 Task: Create a rule from the Agile list, Priority changed -> Complete task in the project AgileRevolution if Priority Cleared then Complete Task
Action: Mouse moved to (62, 296)
Screenshot: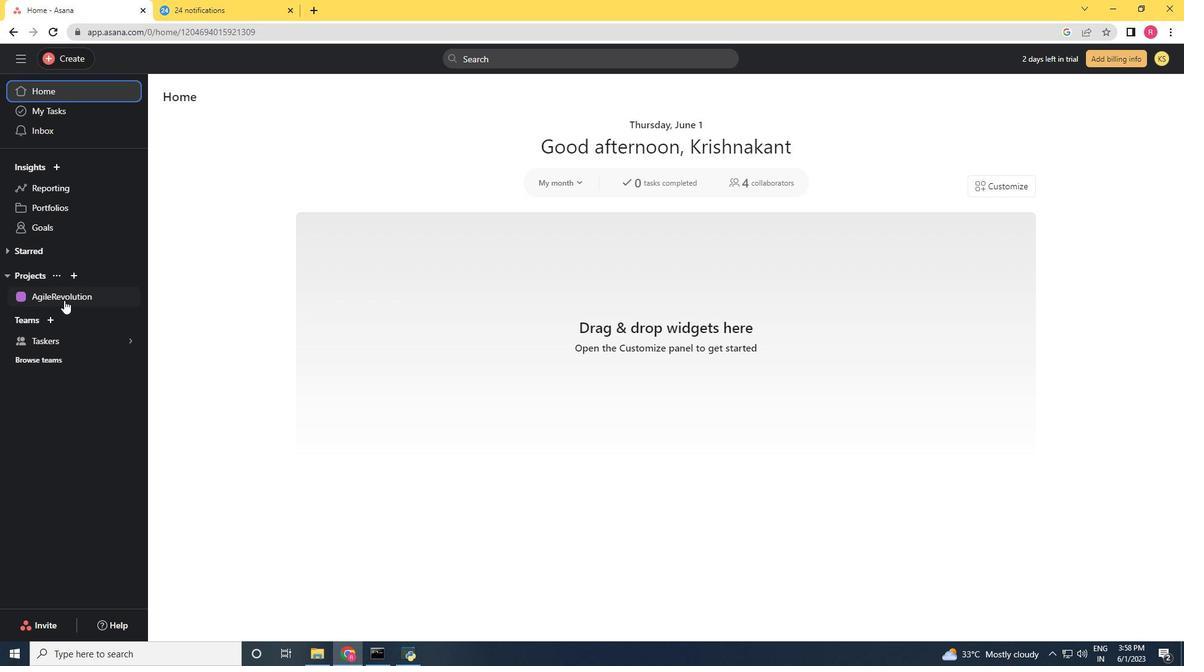 
Action: Mouse pressed left at (62, 296)
Screenshot: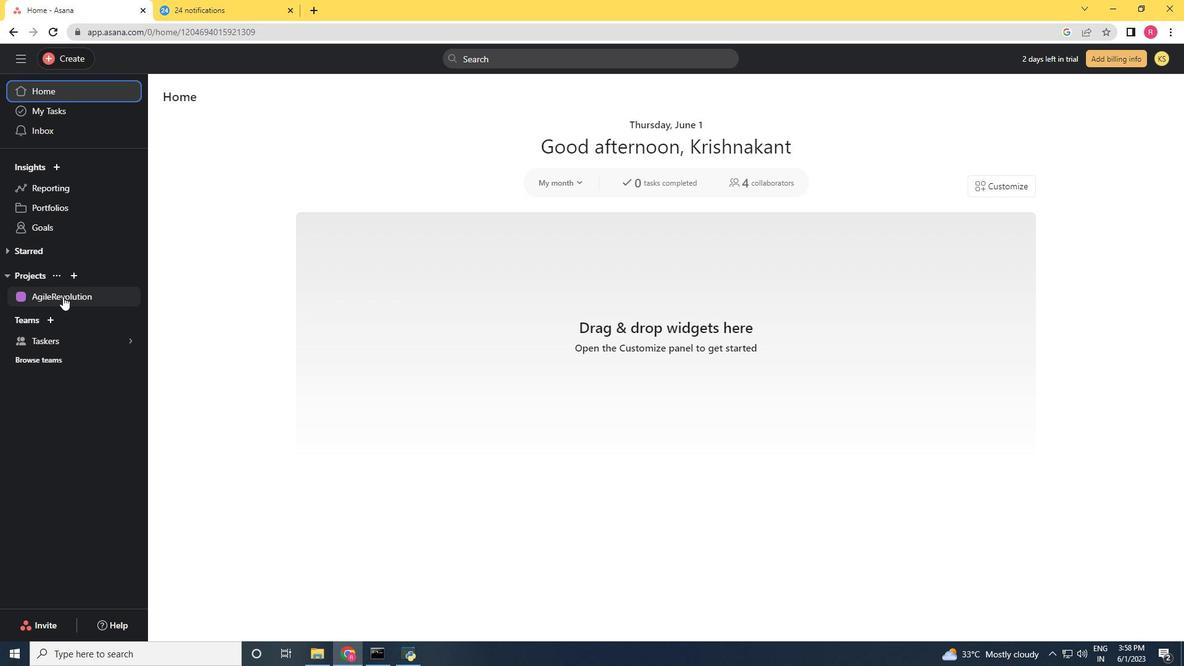 
Action: Mouse moved to (1140, 105)
Screenshot: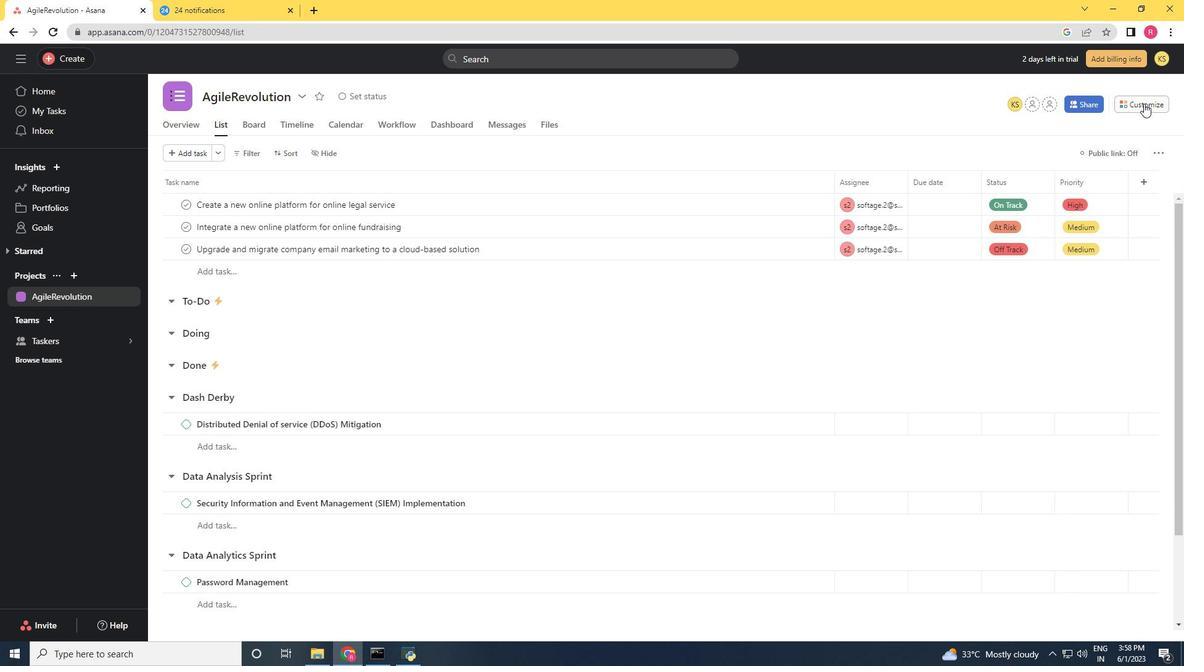 
Action: Mouse pressed left at (1140, 105)
Screenshot: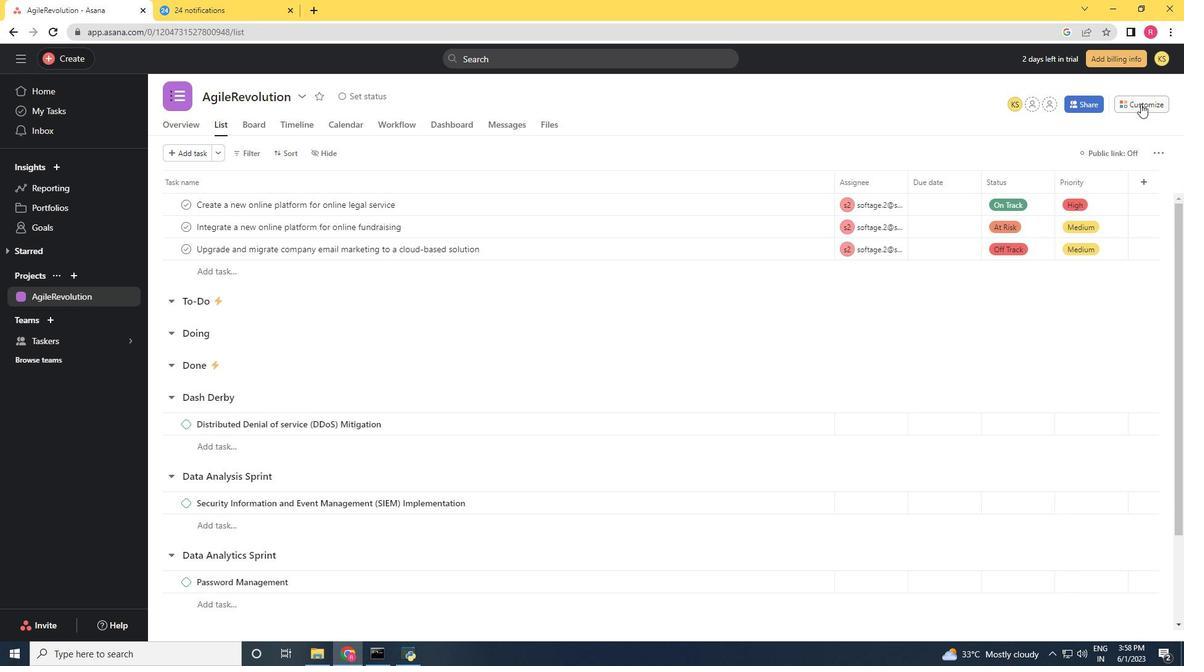 
Action: Mouse moved to (917, 274)
Screenshot: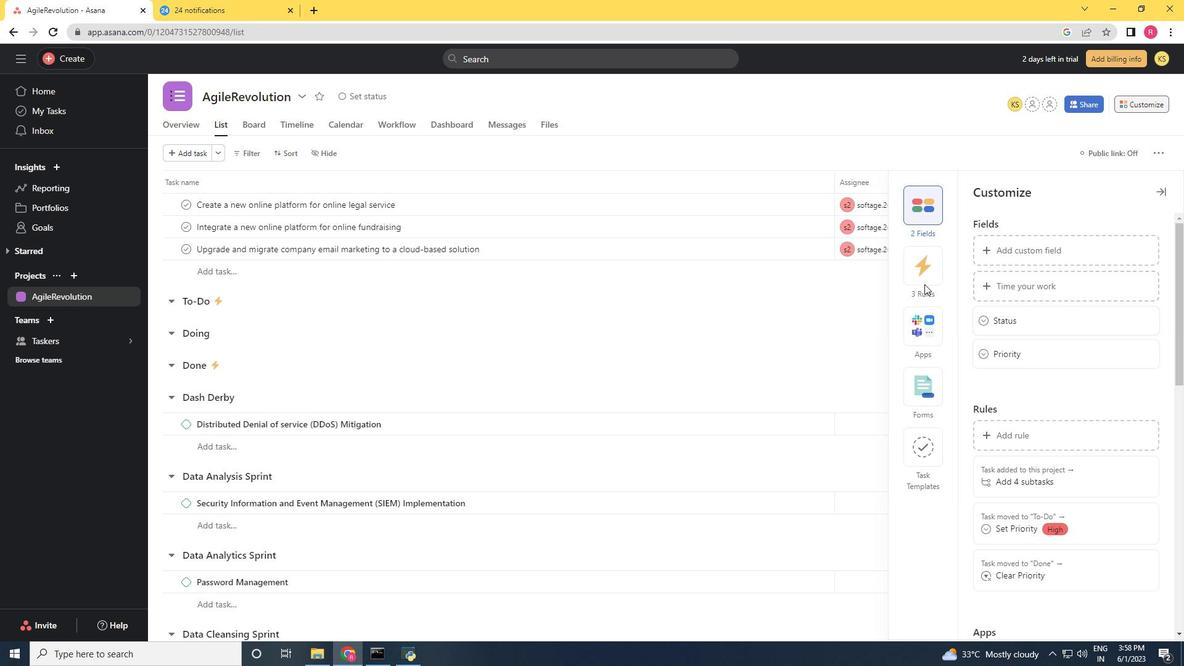 
Action: Mouse pressed left at (917, 274)
Screenshot: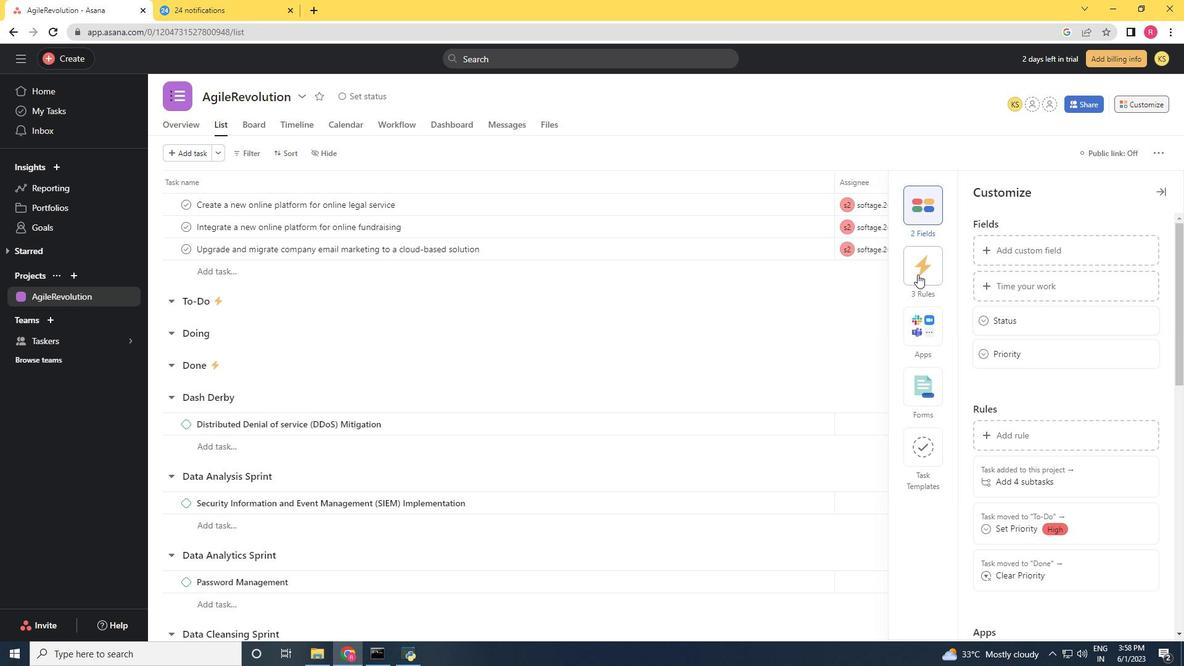 
Action: Mouse moved to (1031, 255)
Screenshot: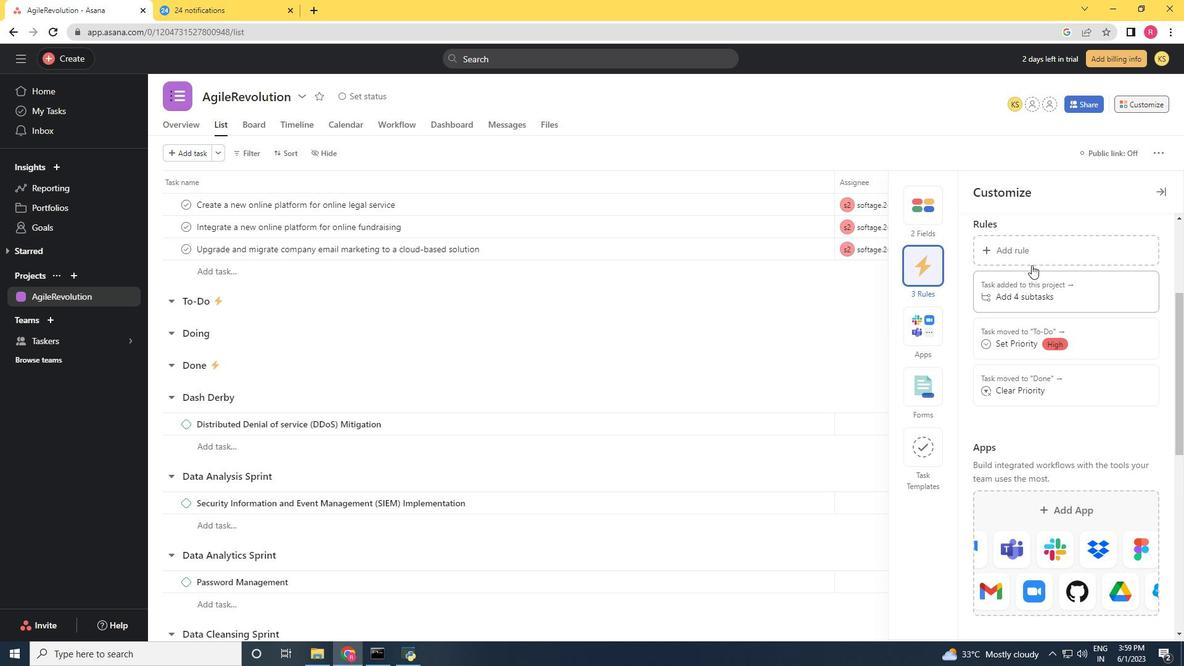 
Action: Mouse pressed left at (1031, 255)
Screenshot: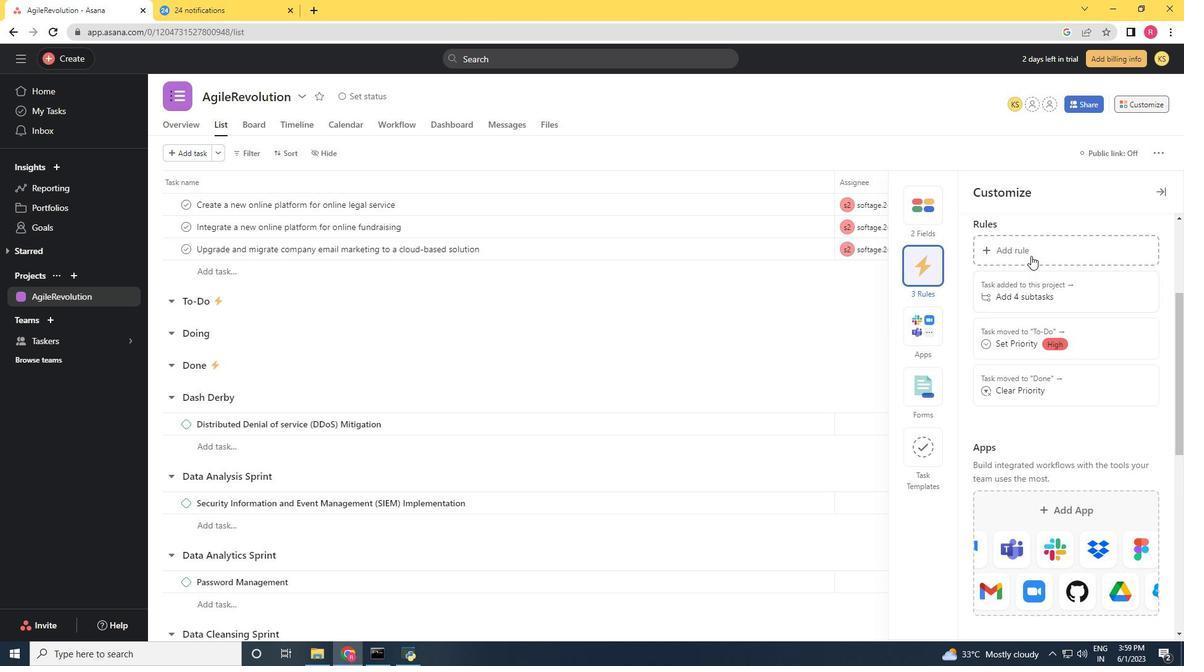 
Action: Mouse moved to (256, 186)
Screenshot: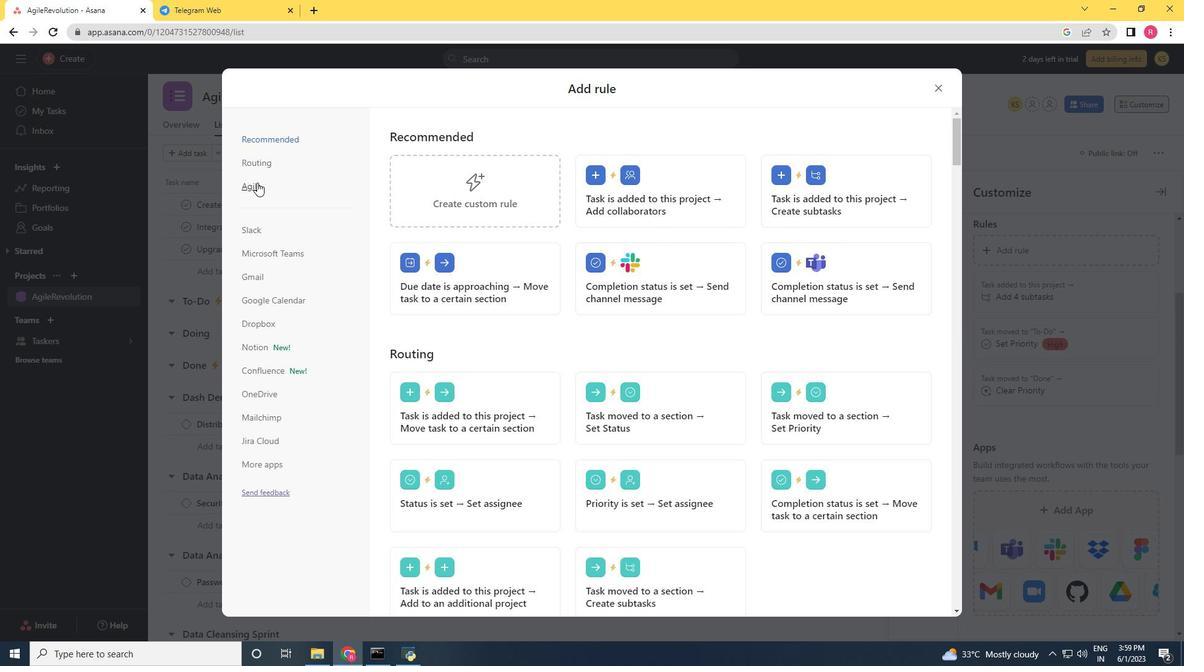 
Action: Mouse pressed left at (256, 186)
Screenshot: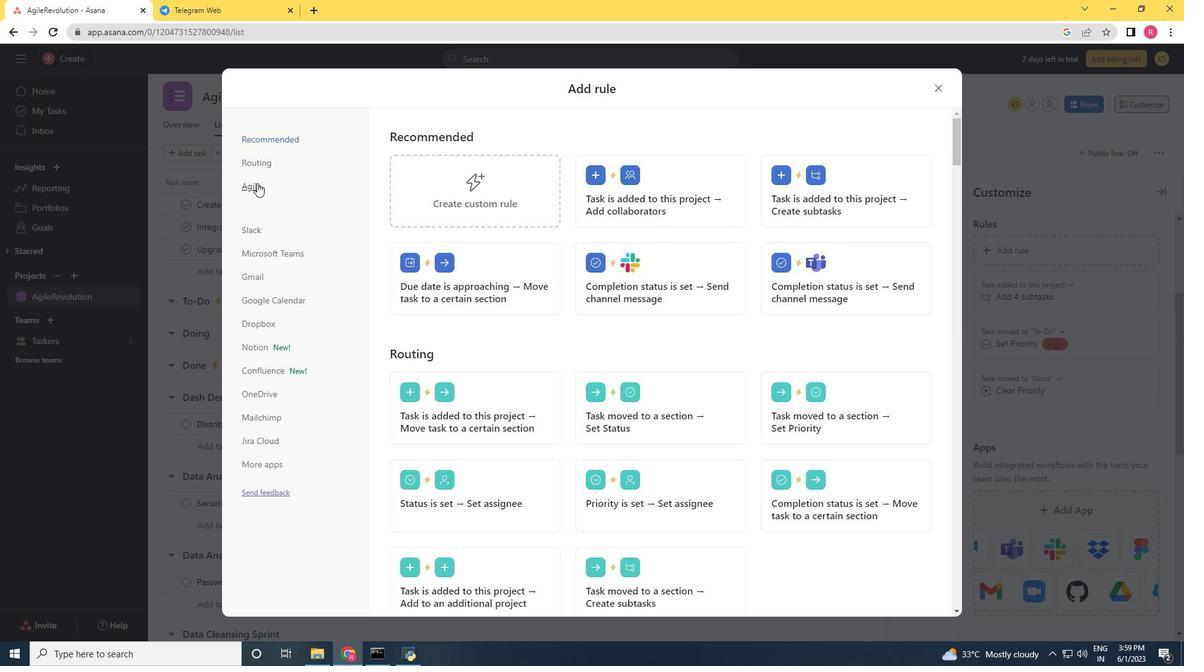 
Action: Mouse moved to (689, 201)
Screenshot: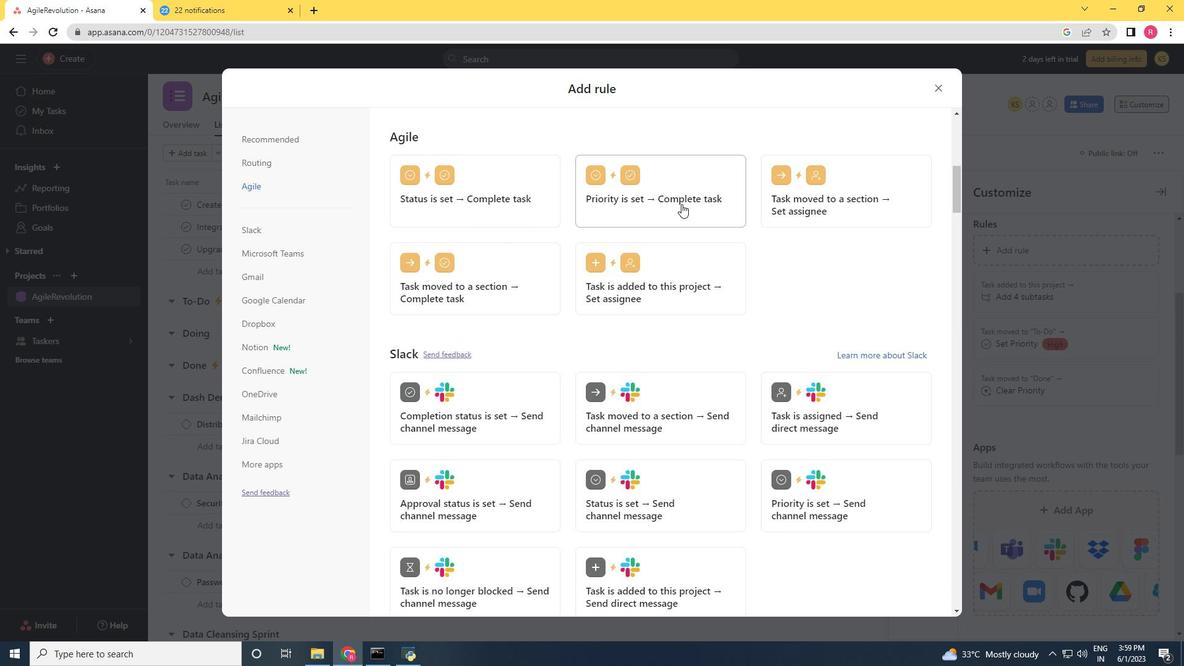 
Action: Mouse pressed left at (689, 201)
Screenshot: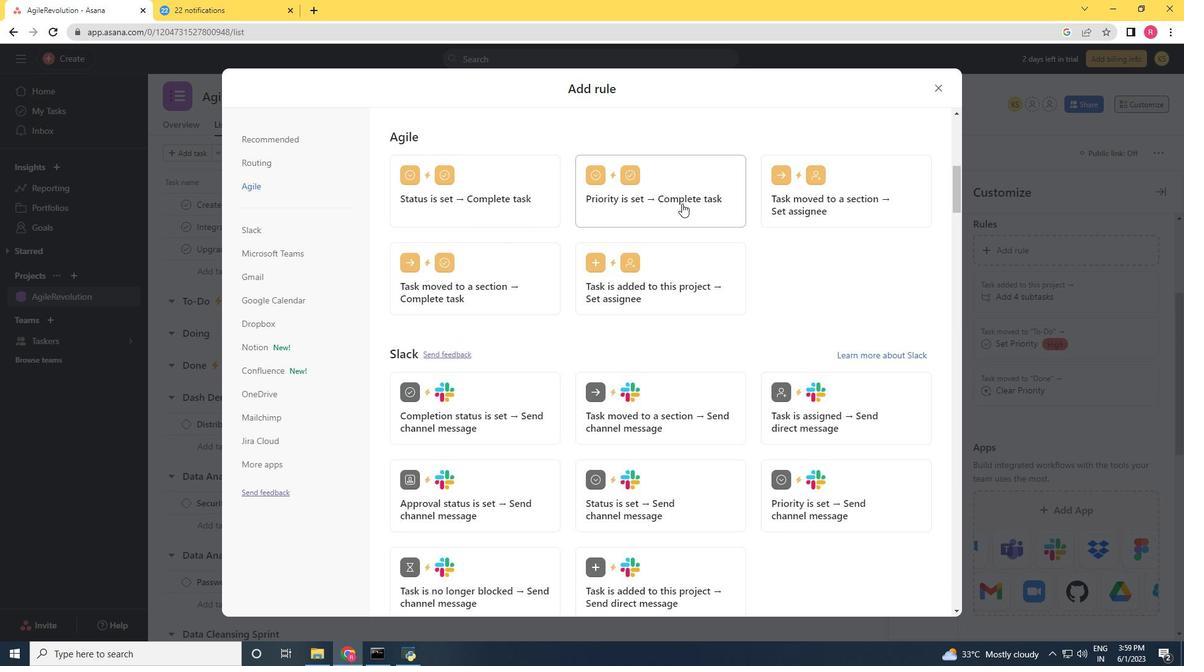 
Action: Mouse moved to (748, 220)
Screenshot: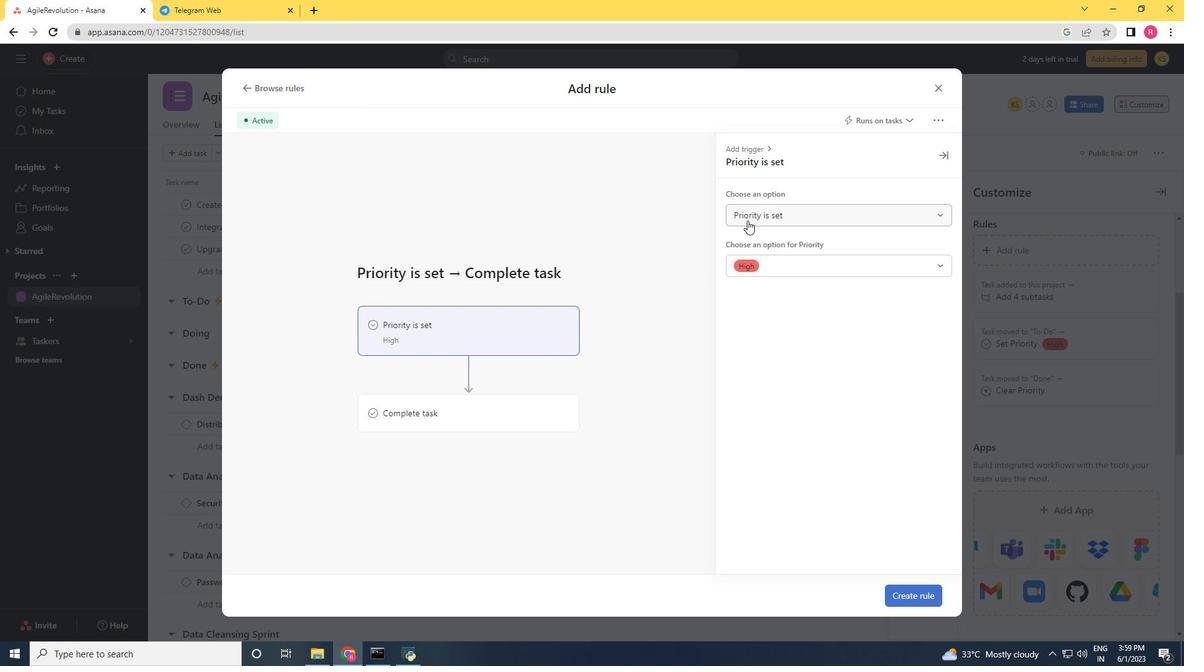 
Action: Mouse pressed left at (748, 220)
Screenshot: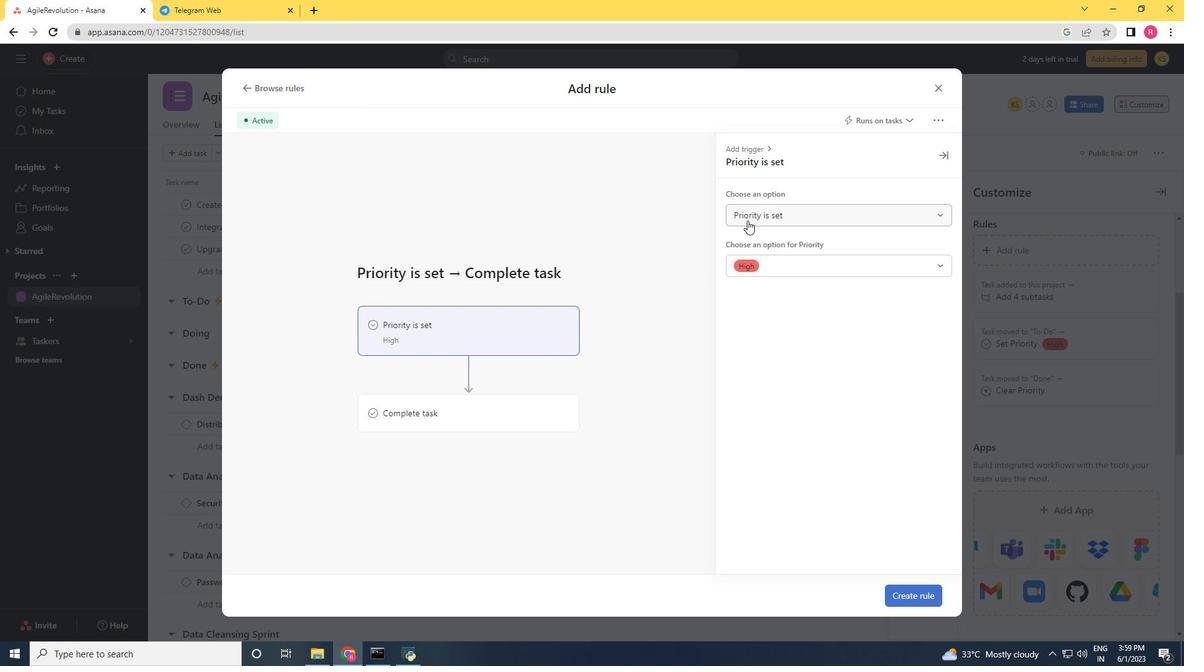 
Action: Mouse moved to (765, 270)
Screenshot: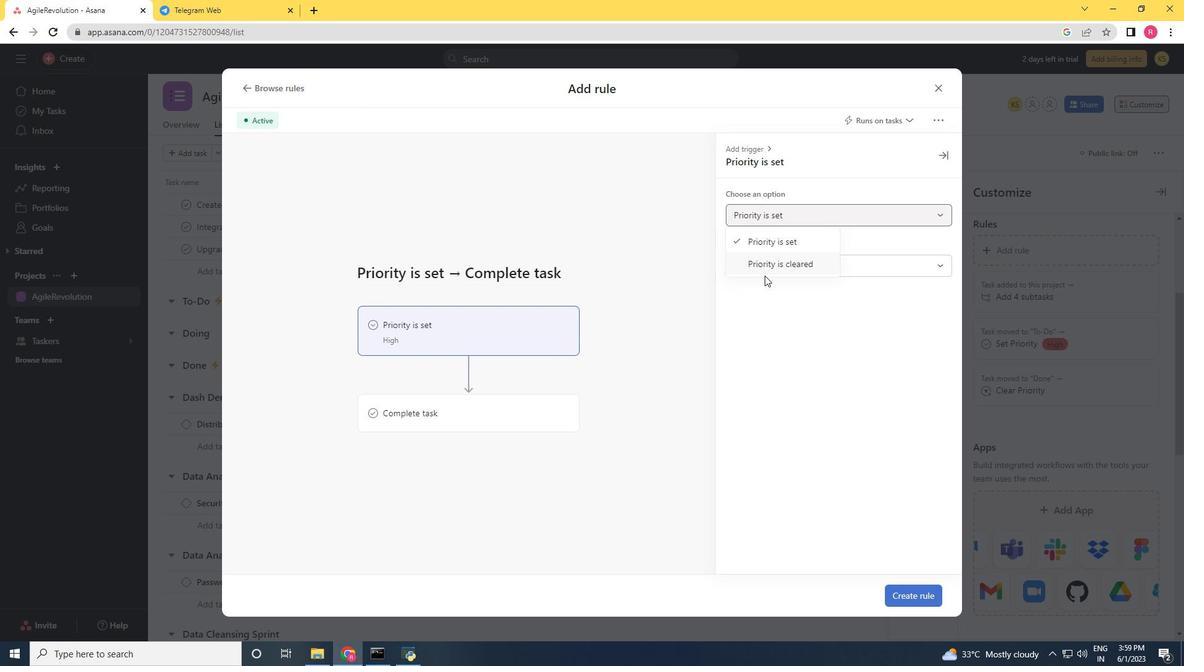 
Action: Mouse pressed left at (765, 270)
Screenshot: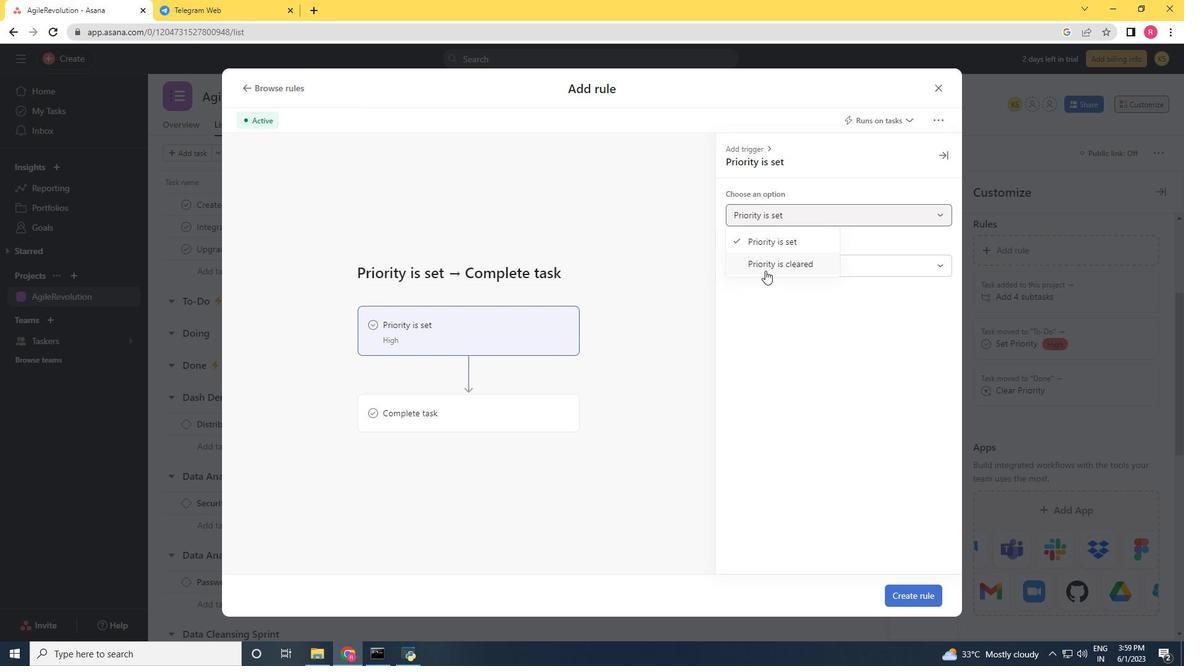 
Action: Mouse moved to (465, 398)
Screenshot: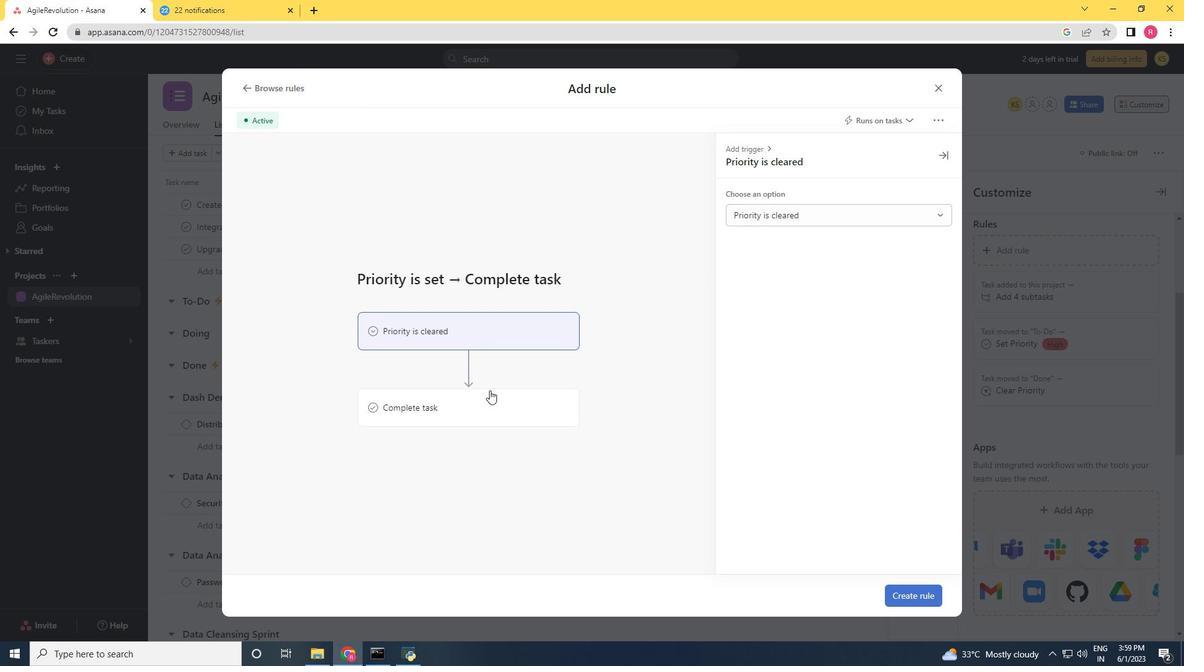 
Action: Mouse pressed left at (465, 398)
Screenshot: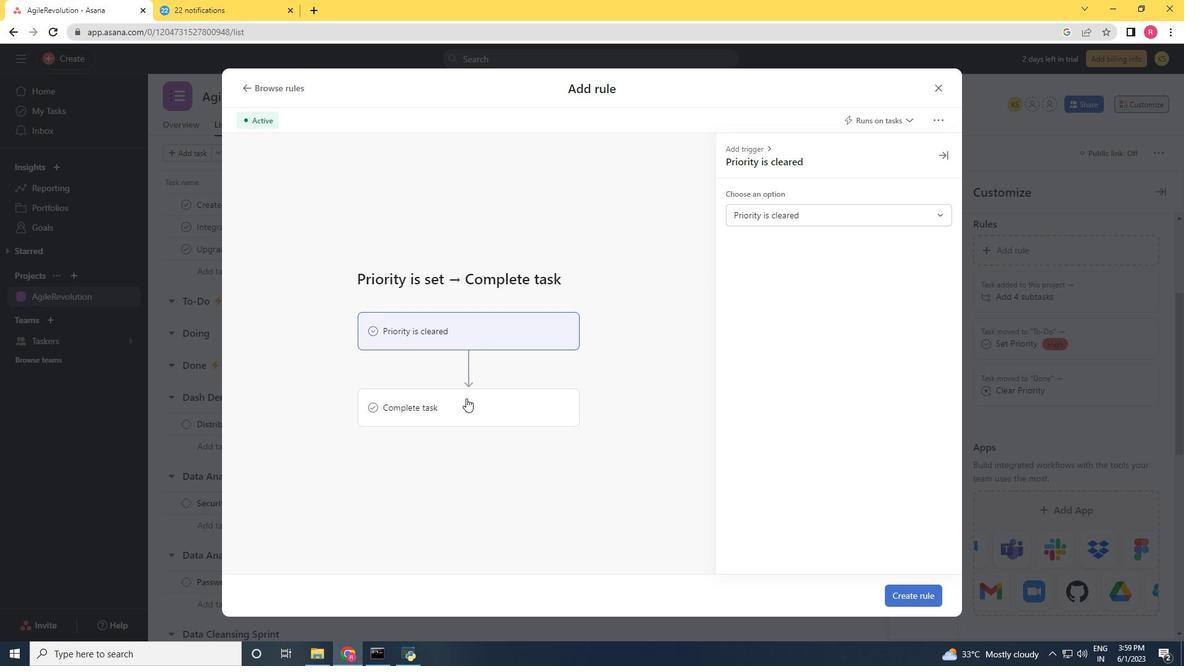 
Action: Mouse moved to (792, 220)
Screenshot: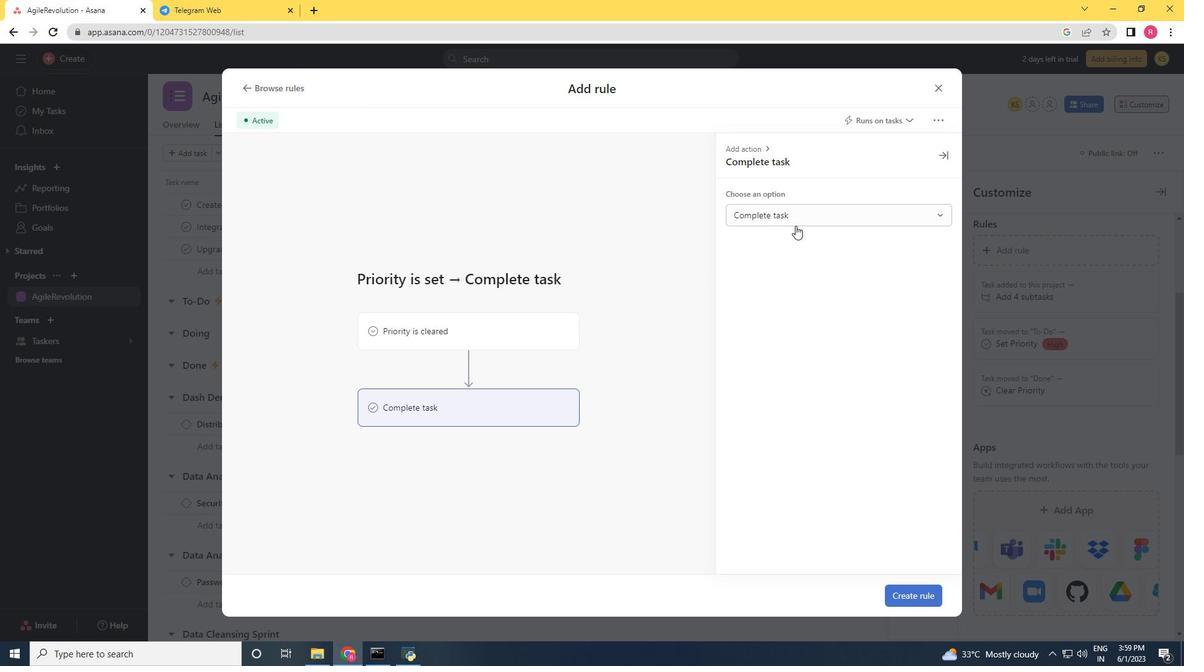 
Action: Mouse pressed left at (792, 220)
Screenshot: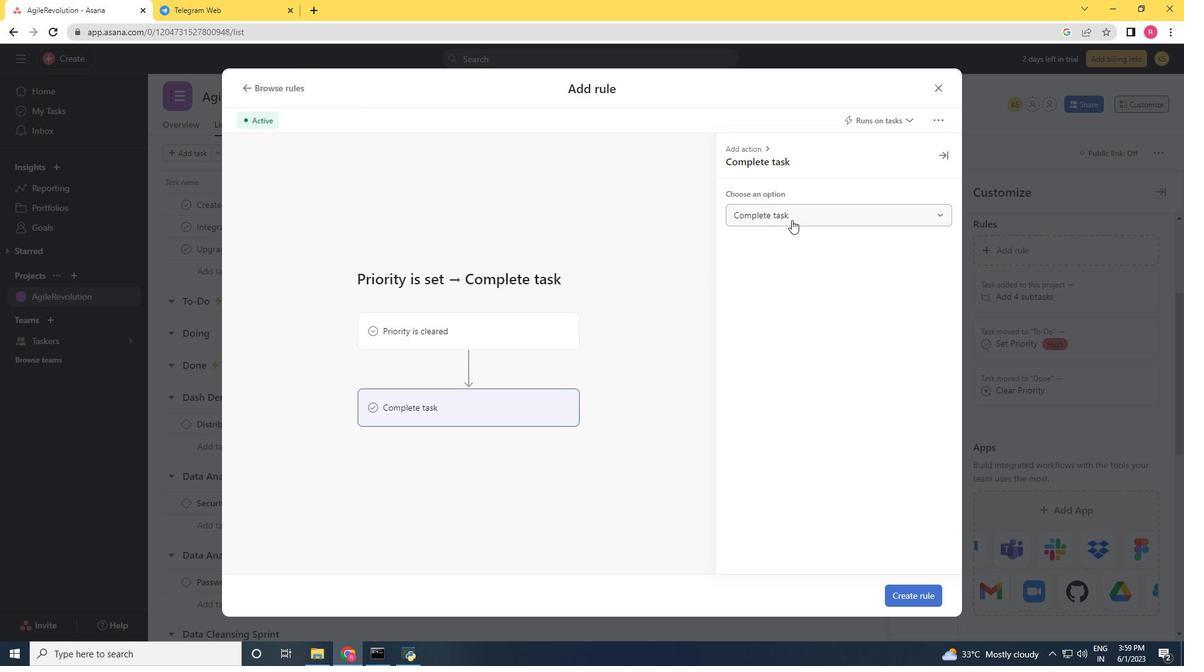 
Action: Mouse moved to (776, 240)
Screenshot: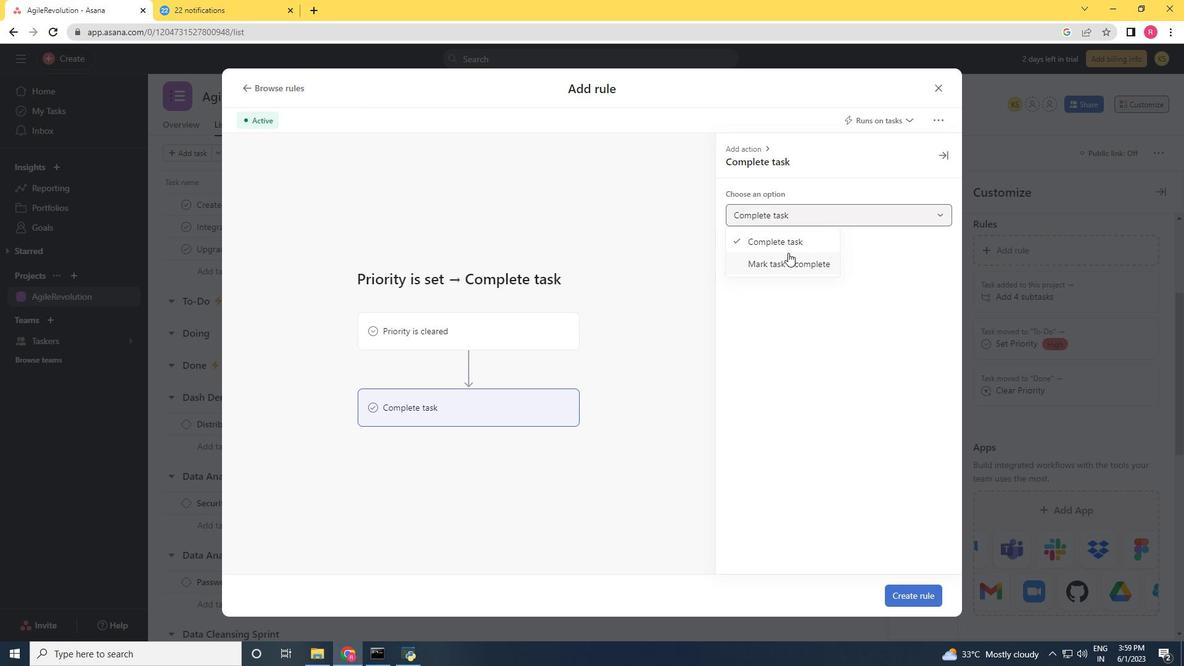 
Action: Mouse pressed left at (776, 240)
Screenshot: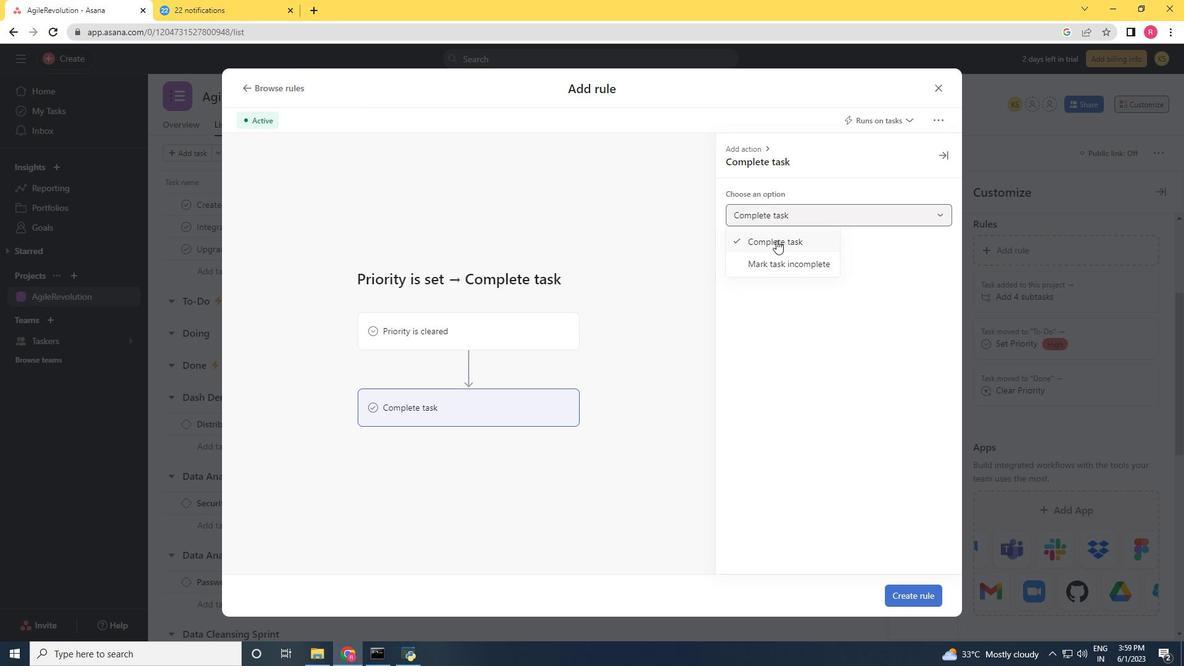 
Action: Mouse moved to (898, 588)
Screenshot: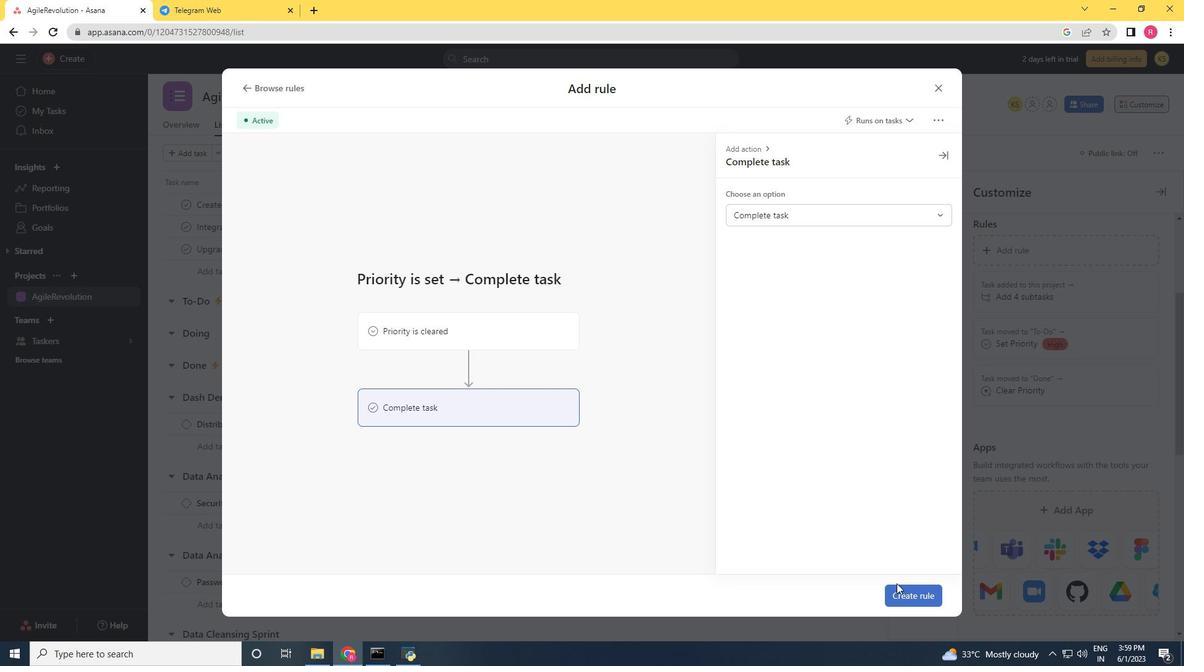 
Action: Mouse pressed left at (898, 588)
Screenshot: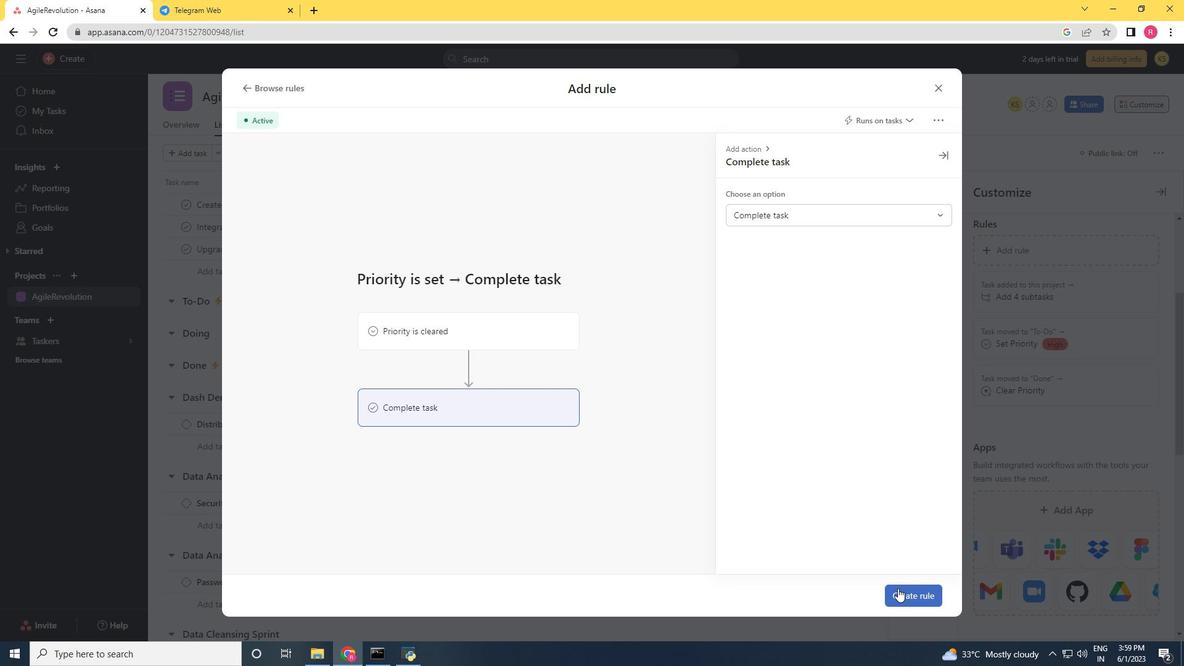 
Action: Mouse moved to (882, 569)
Screenshot: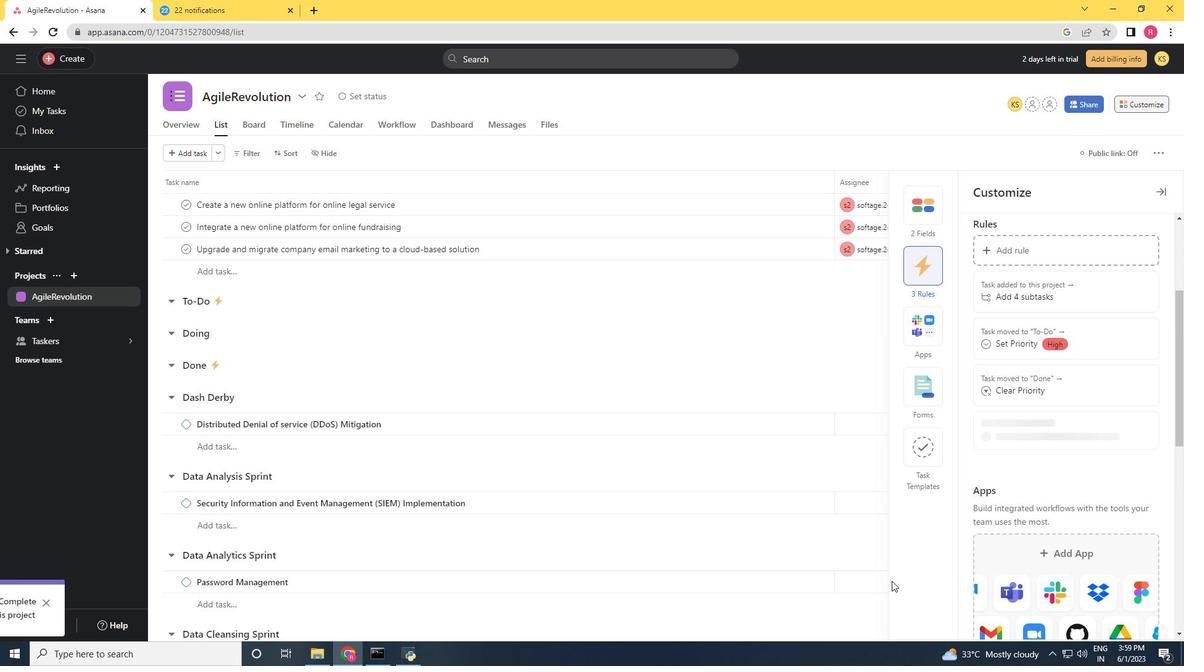 
